 Task: Set up a custom toolbar layout optimized for a specific workflow or project type.
Action: Mouse moved to (81, 18)
Screenshot: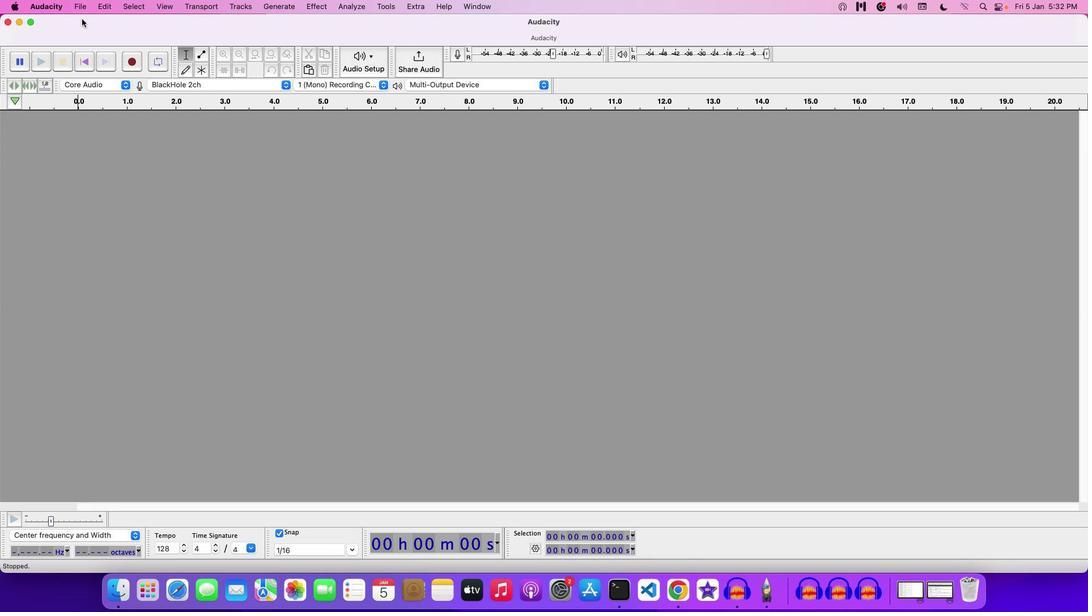 
Action: Mouse pressed left at (81, 18)
Screenshot: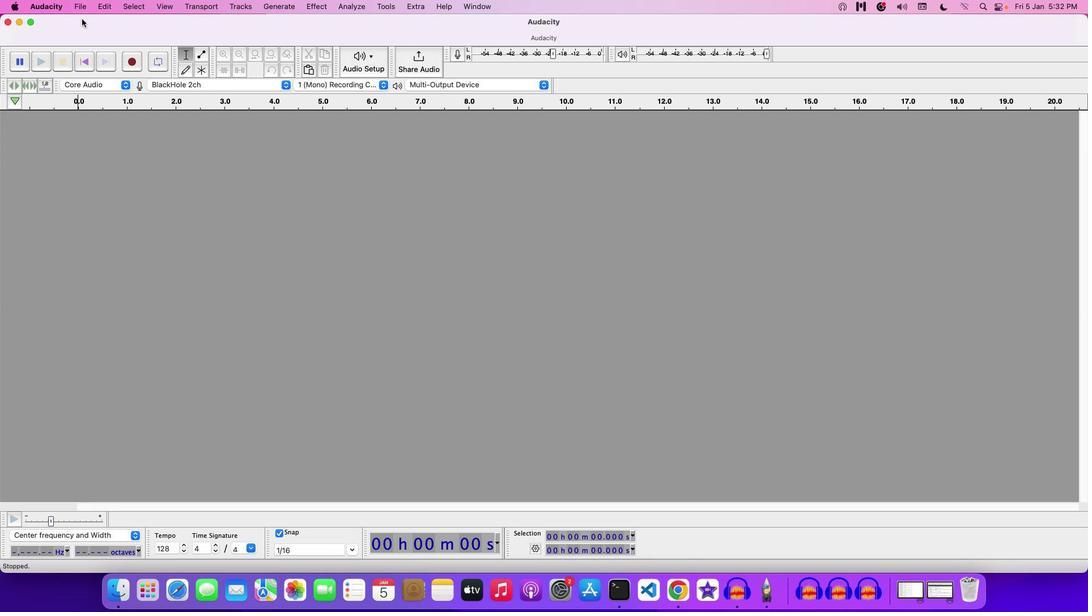 
Action: Mouse moved to (158, 8)
Screenshot: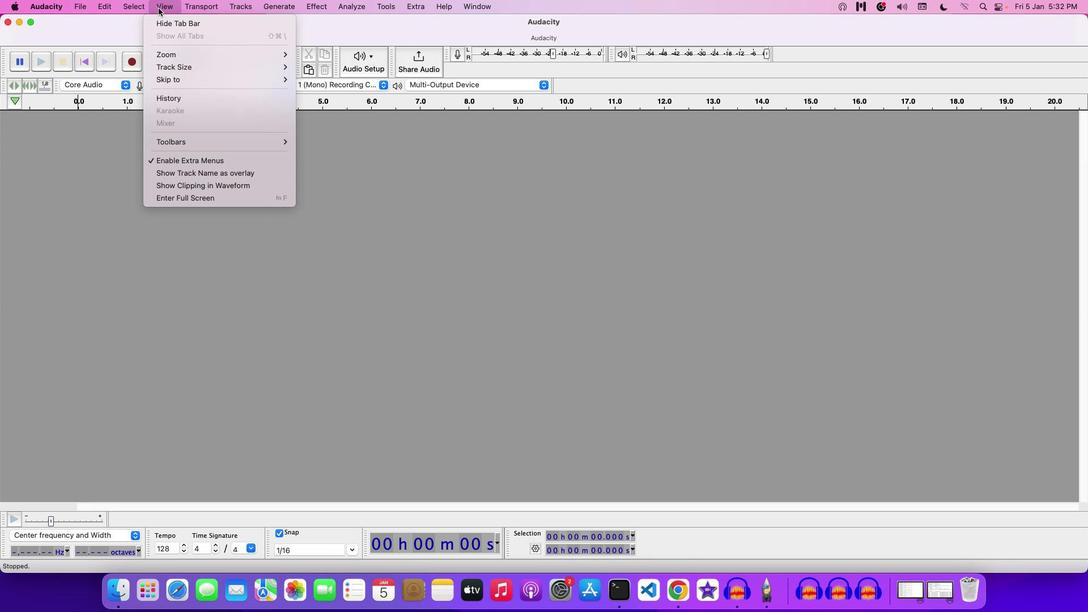
Action: Mouse pressed left at (158, 8)
Screenshot: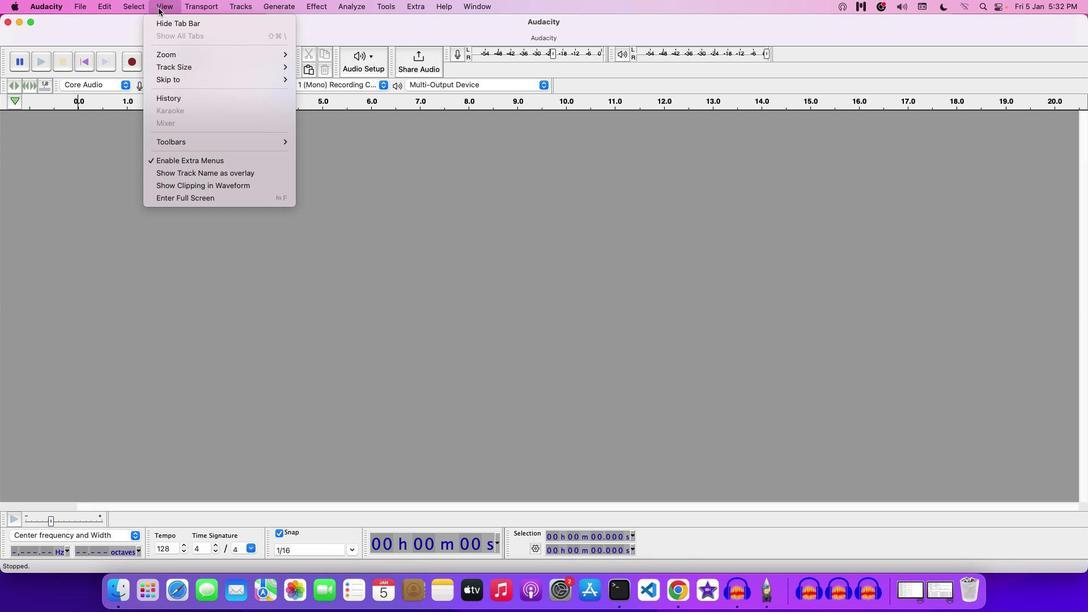 
Action: Mouse moved to (317, 139)
Screenshot: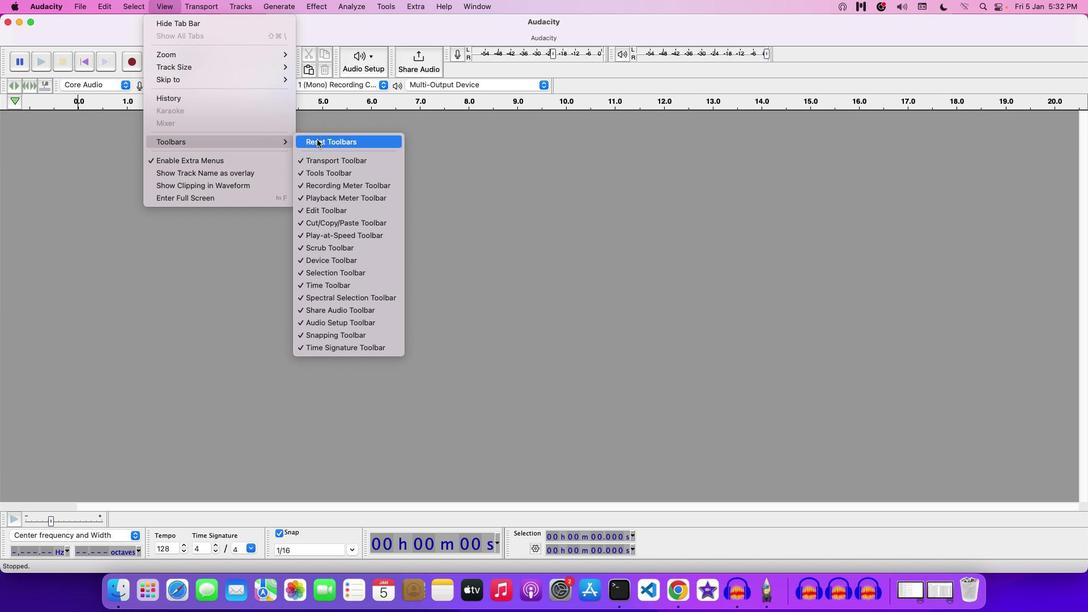 
Action: Mouse pressed left at (317, 139)
Screenshot: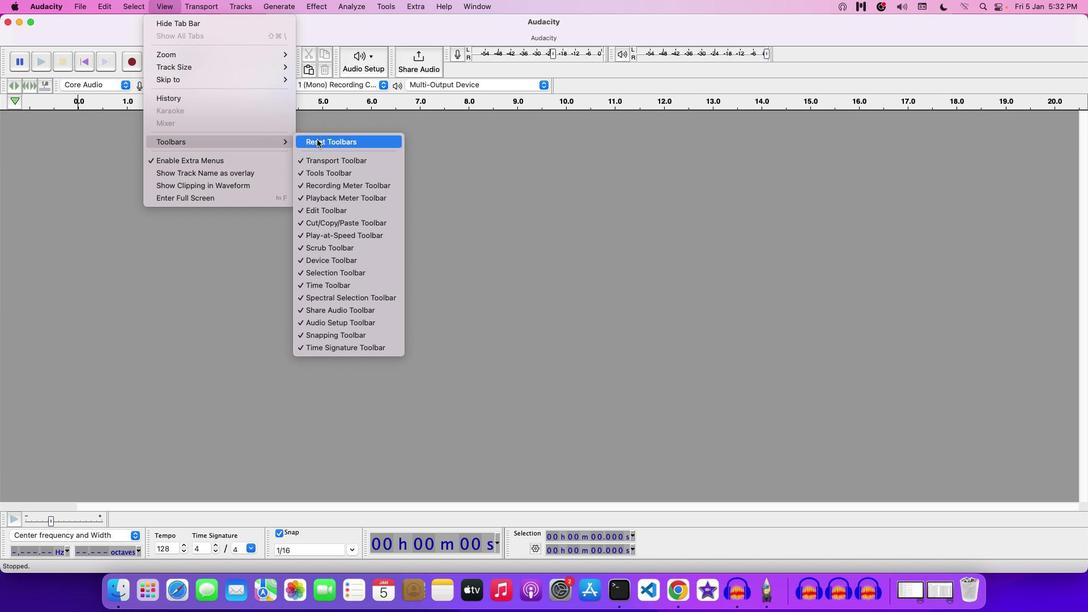 
Action: Mouse moved to (170, 8)
Screenshot: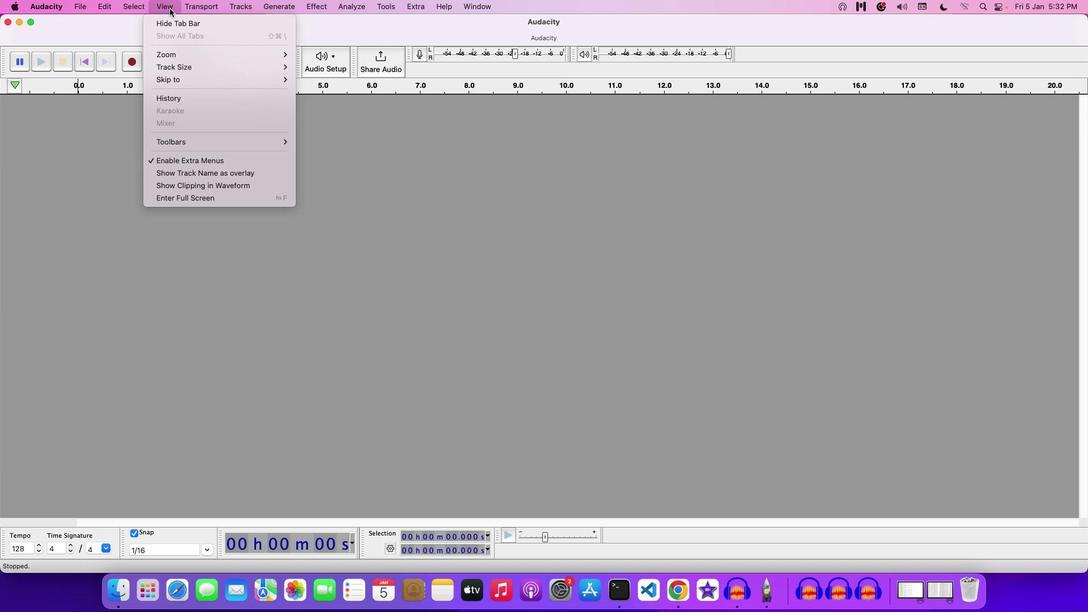 
Action: Mouse pressed left at (170, 8)
Screenshot: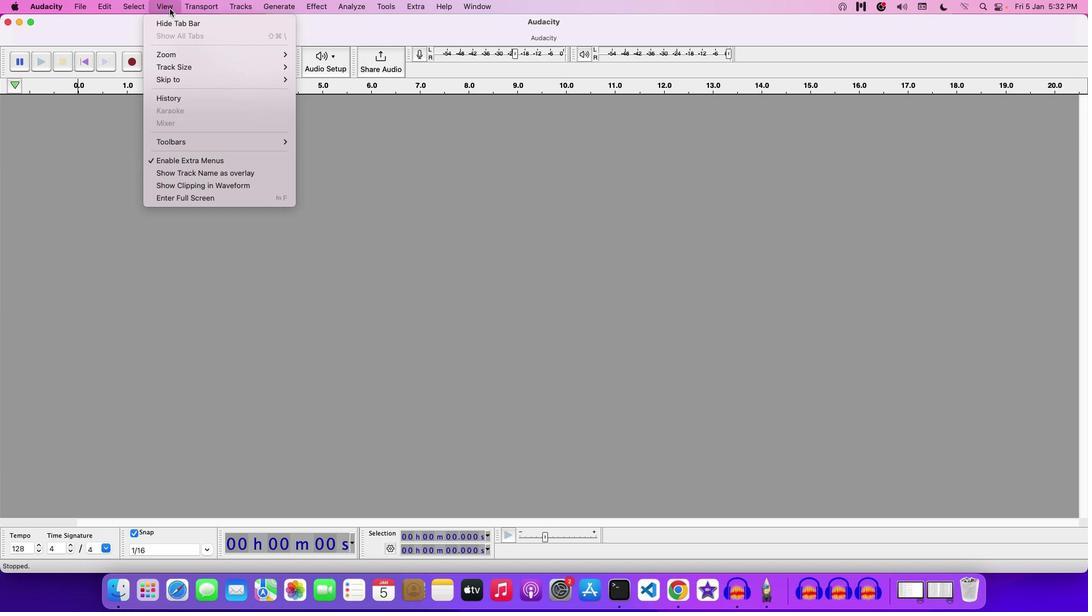 
Action: Mouse moved to (308, 221)
Screenshot: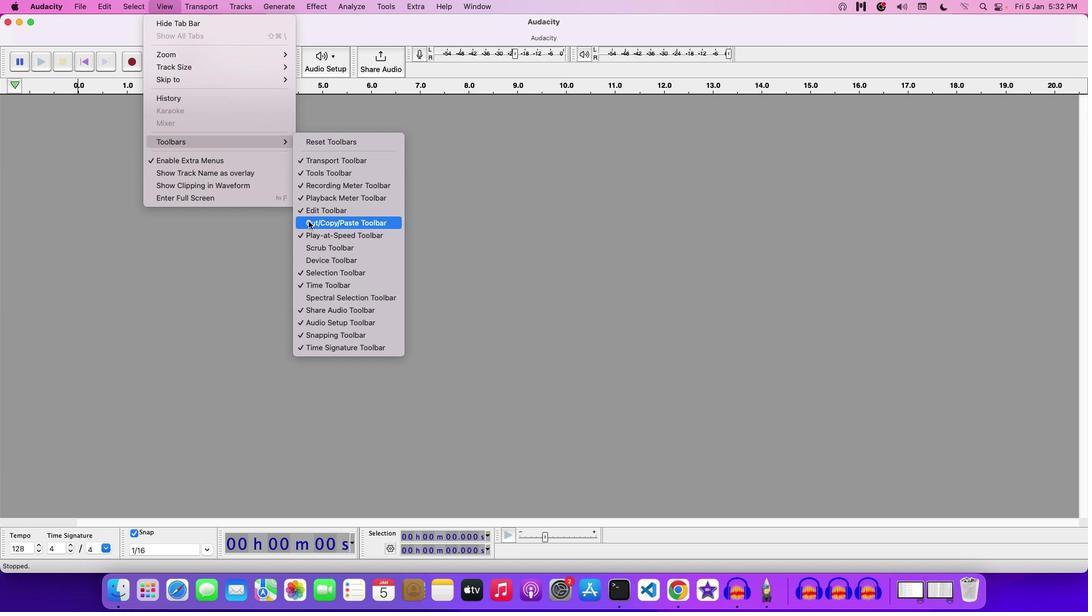 
Action: Mouse pressed left at (308, 221)
Screenshot: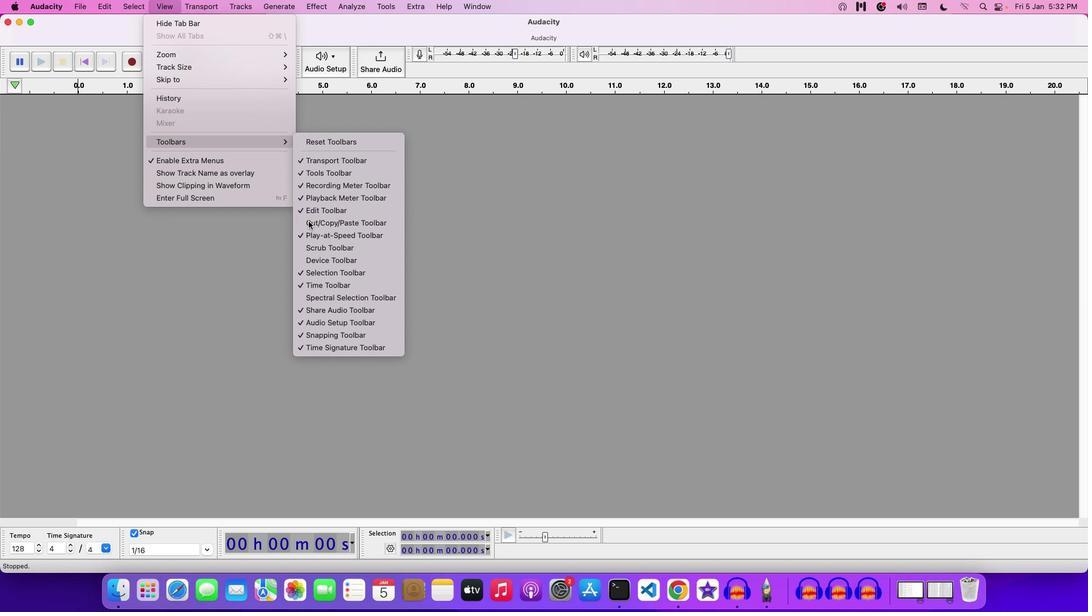 
Action: Mouse moved to (166, 11)
Screenshot: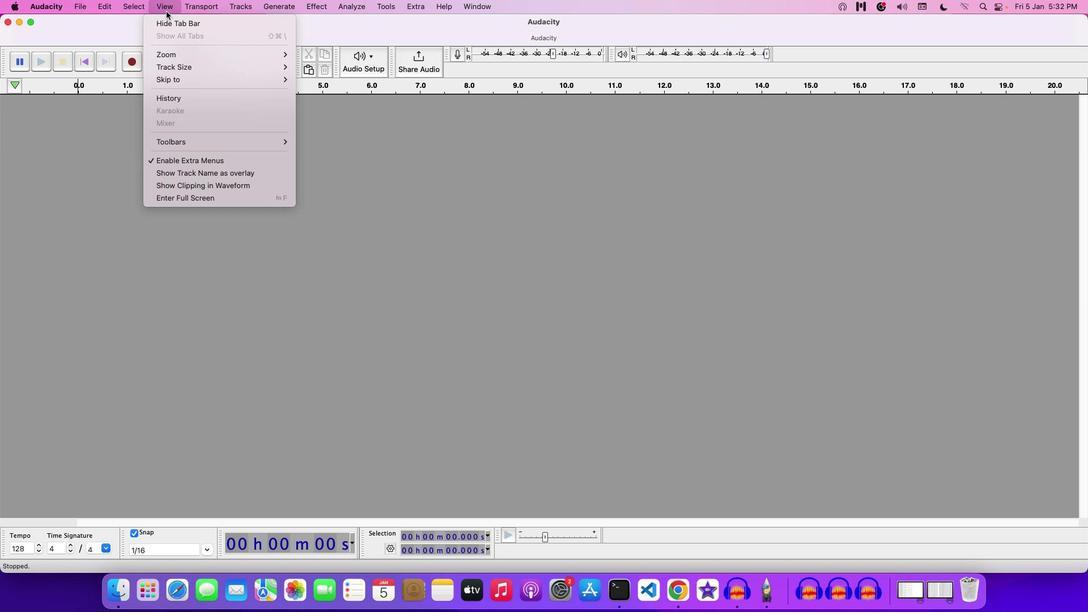 
Action: Mouse pressed left at (166, 11)
Screenshot: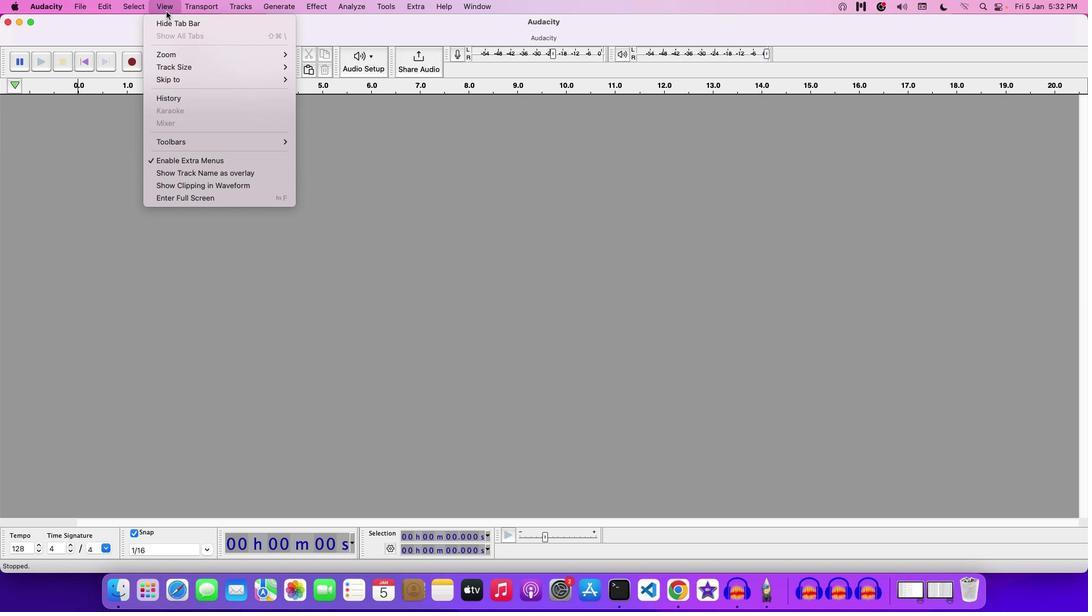 
Action: Mouse moved to (314, 257)
Screenshot: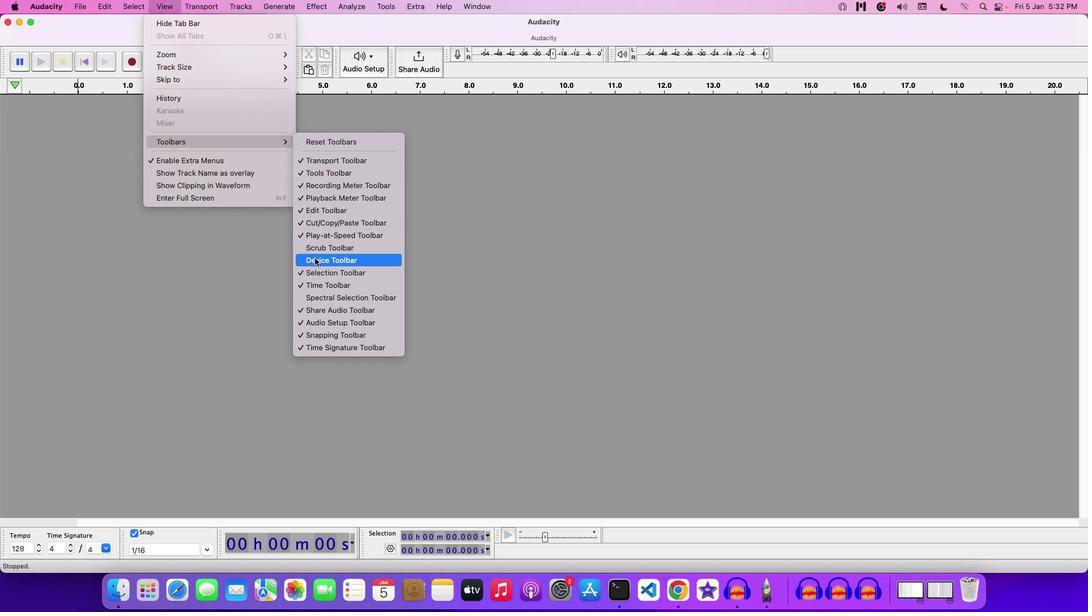 
Action: Mouse pressed left at (314, 257)
Screenshot: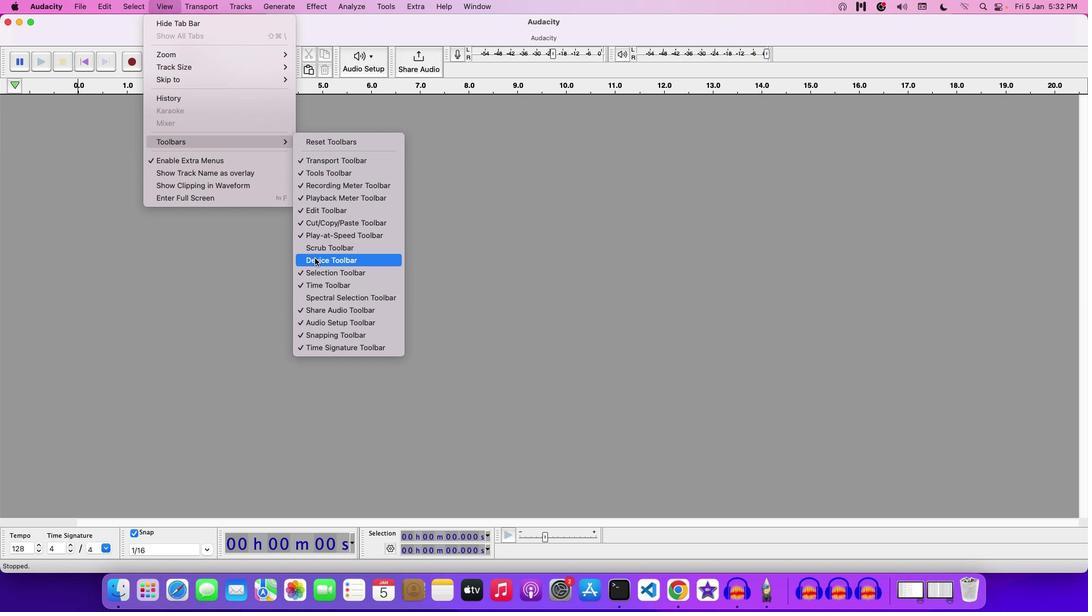 
Action: Mouse moved to (163, 5)
Screenshot: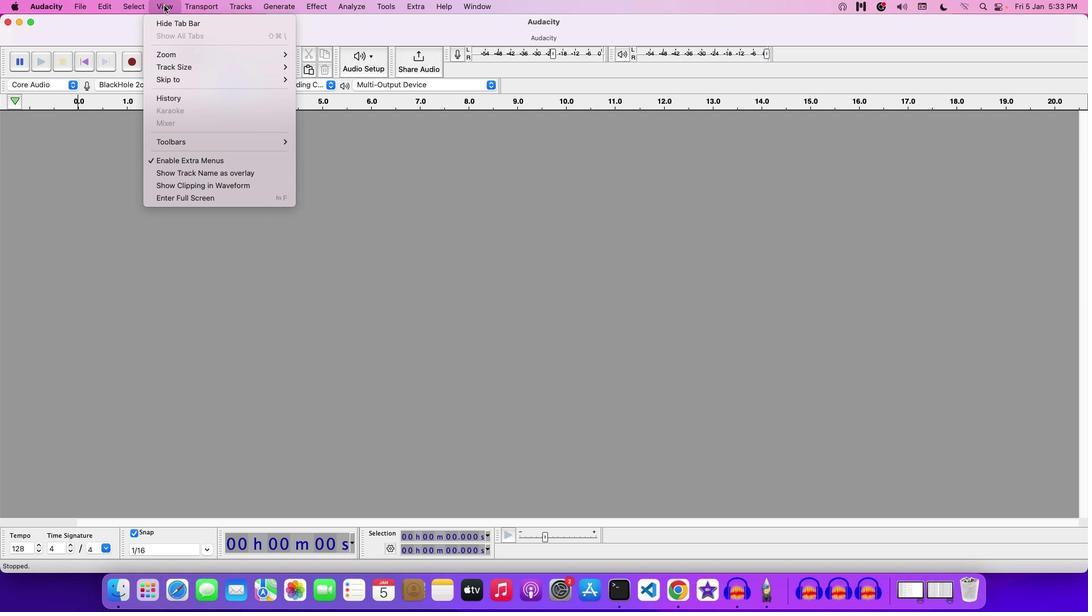 
Action: Mouse pressed left at (163, 5)
Screenshot: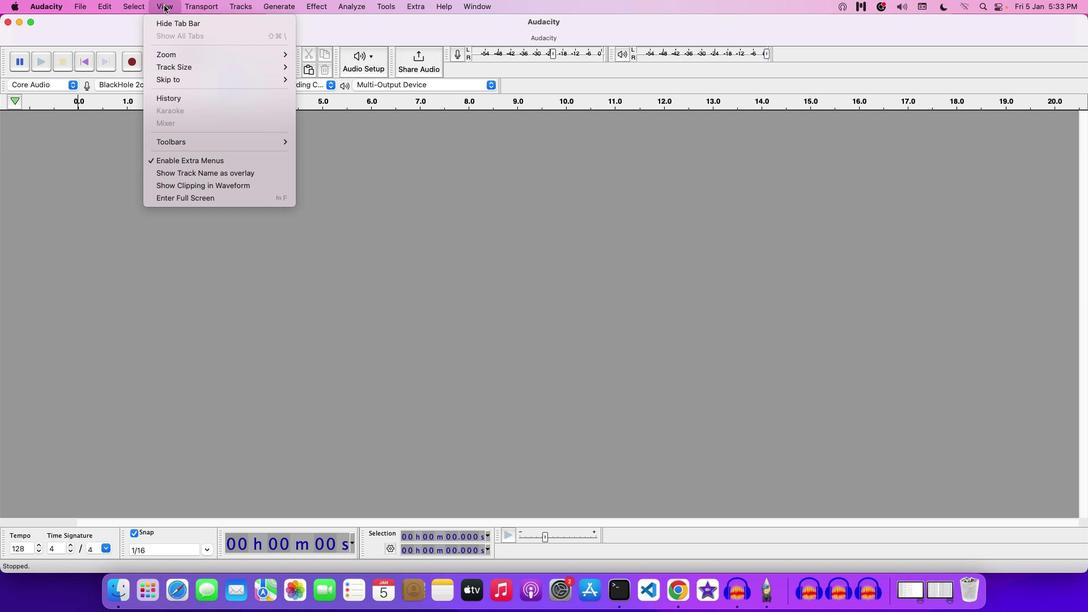 
Action: Mouse moved to (314, 249)
Screenshot: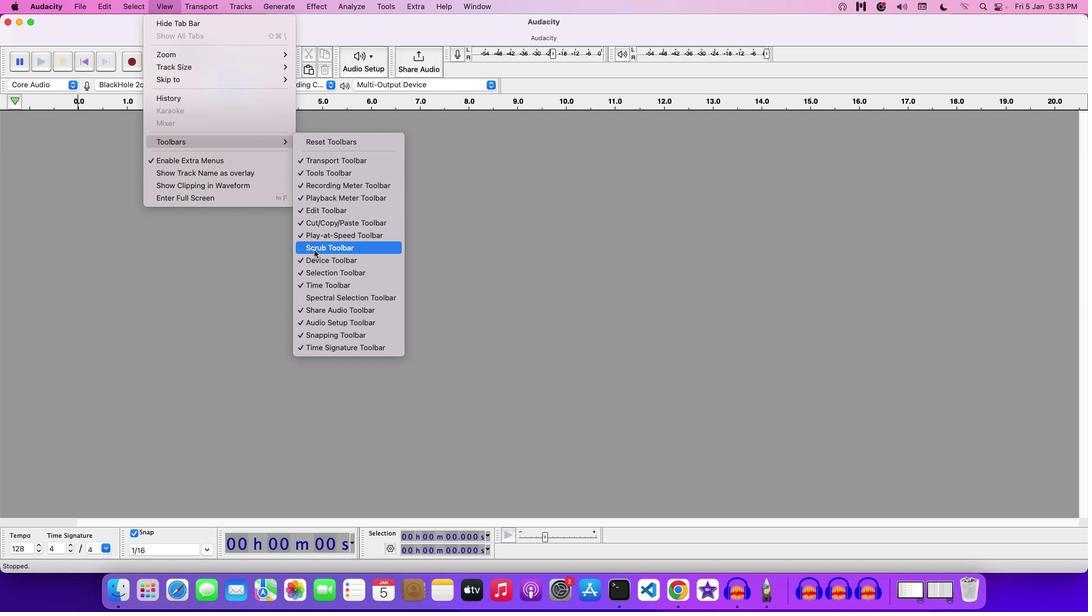 
Action: Mouse pressed left at (314, 249)
Screenshot: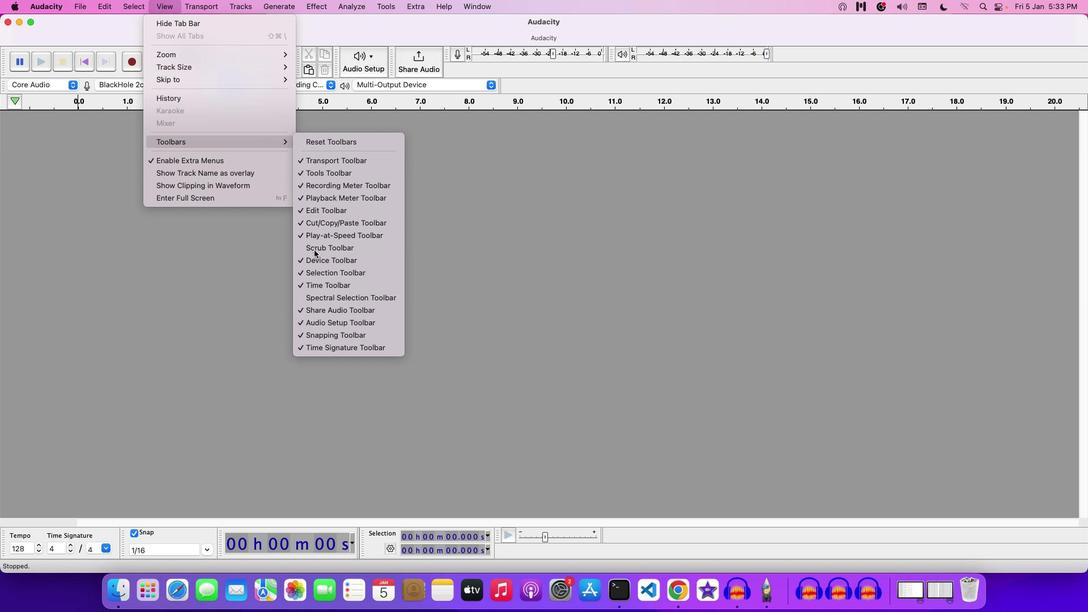 
Action: Mouse moved to (158, 9)
Screenshot: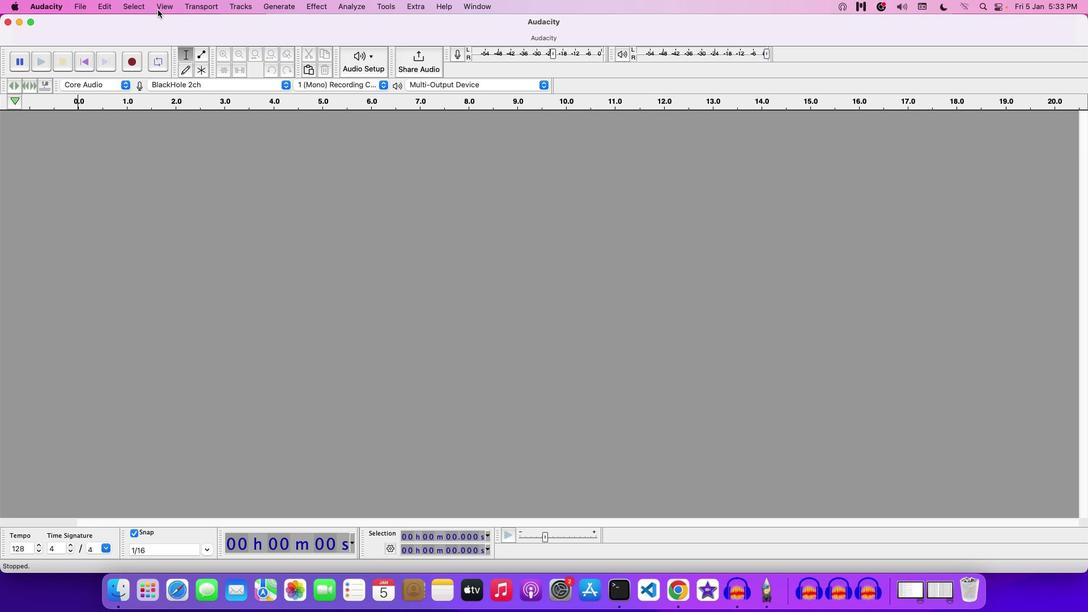 
Action: Mouse pressed left at (158, 9)
Screenshot: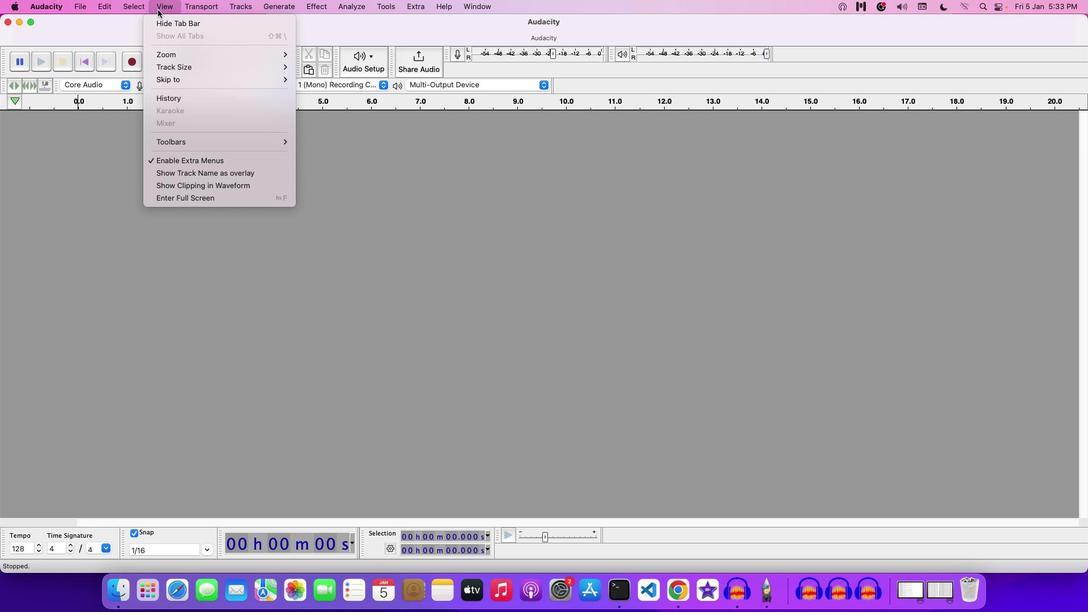 
Action: Mouse moved to (333, 296)
Screenshot: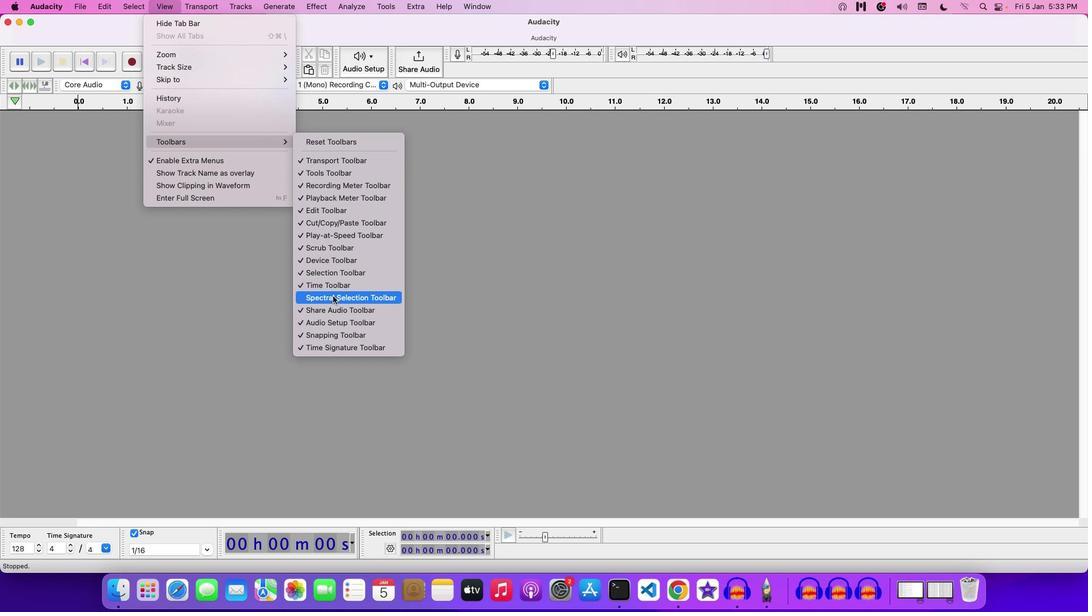 
Action: Mouse pressed left at (333, 296)
Screenshot: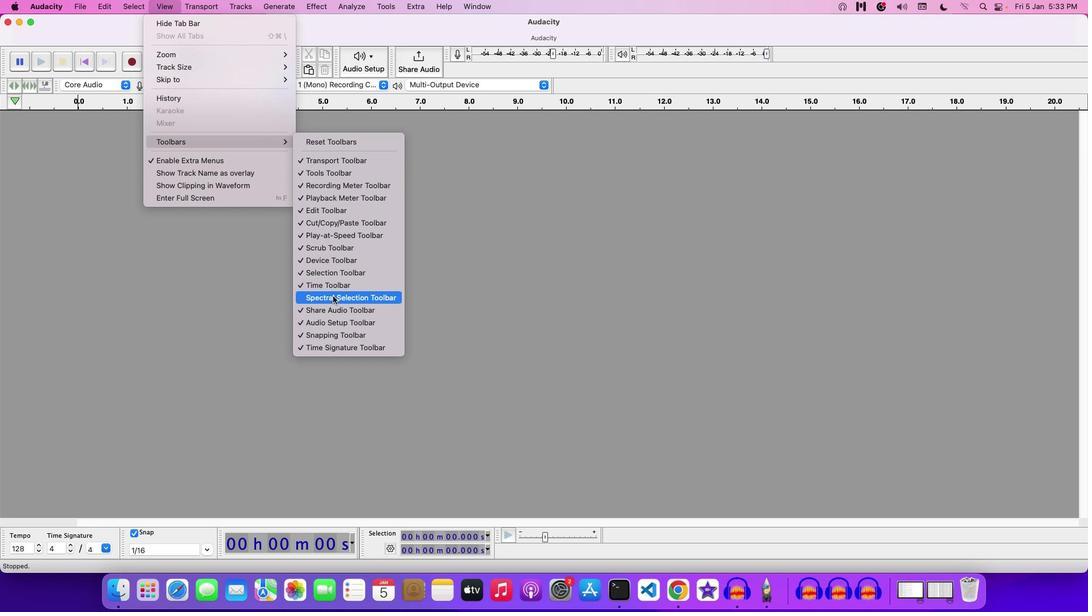 
Action: Mouse moved to (162, 10)
Screenshot: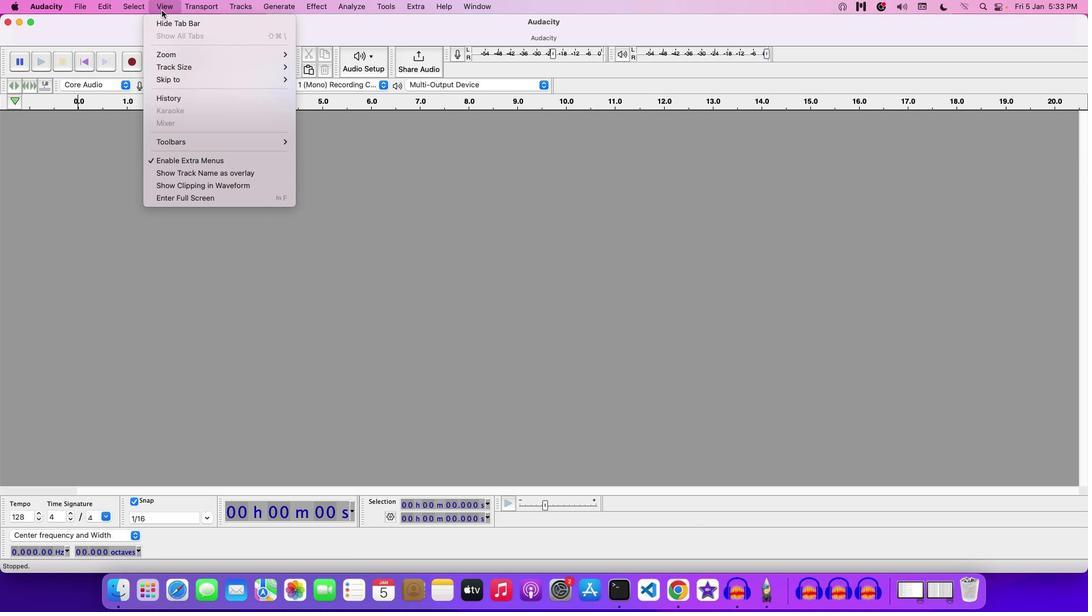 
Action: Mouse pressed left at (162, 10)
Screenshot: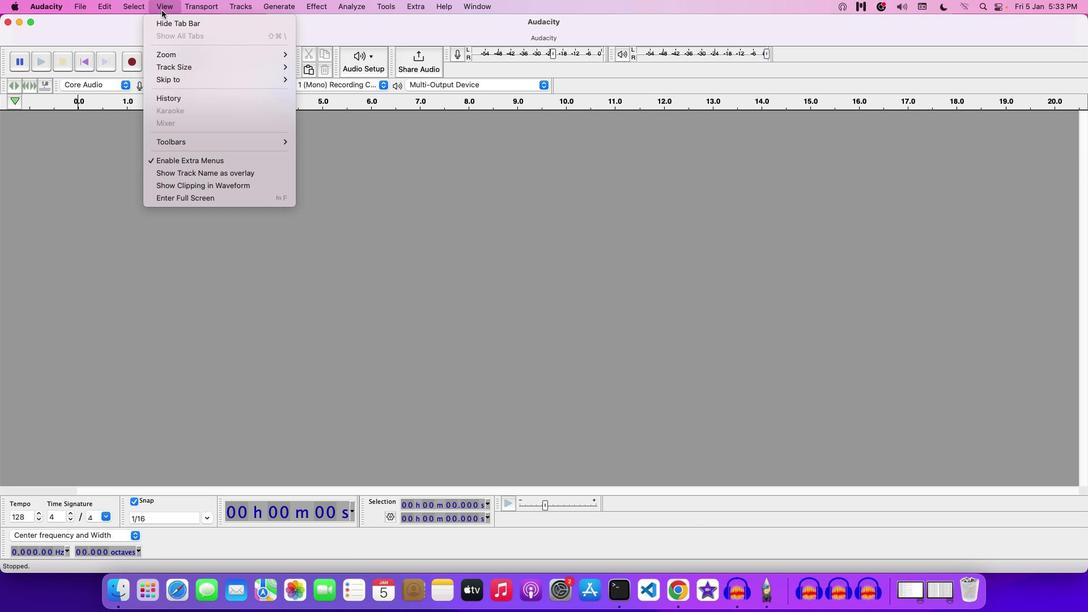 
Action: Mouse moved to (176, 145)
Screenshot: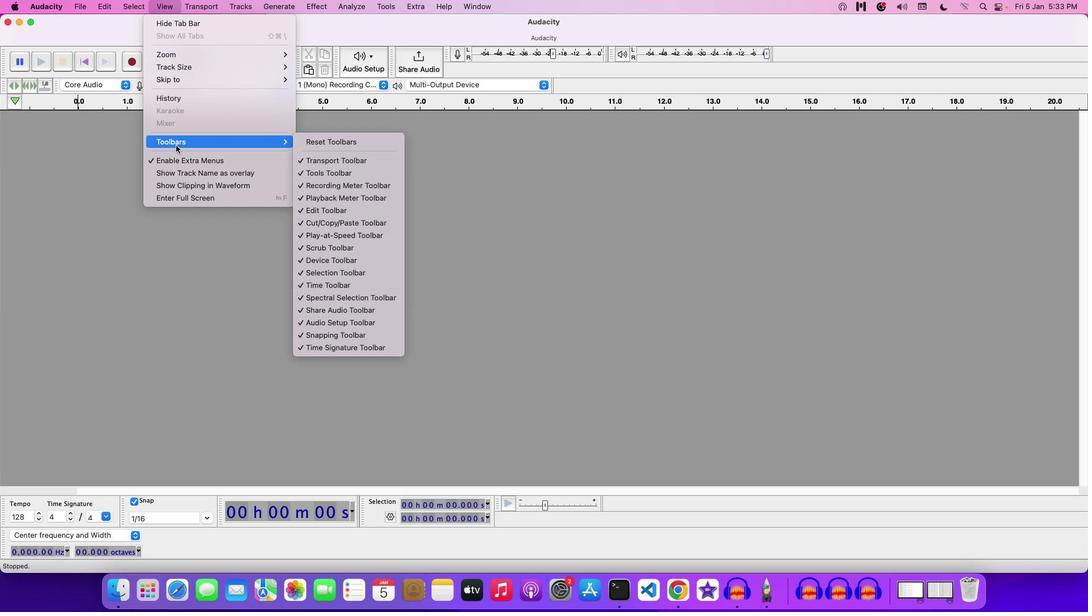 
Action: Mouse pressed left at (176, 145)
Screenshot: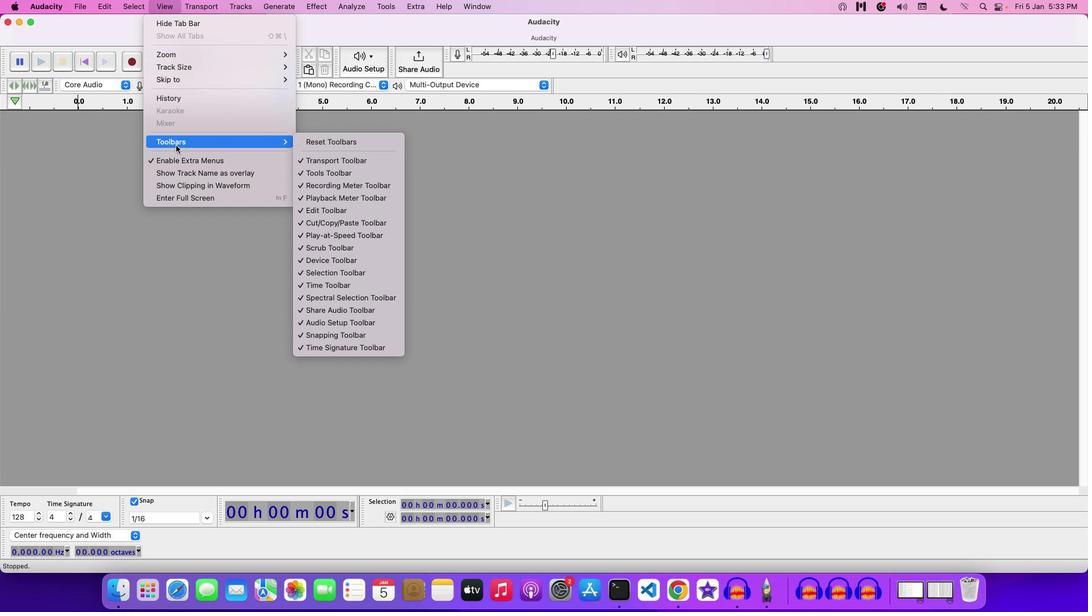 
Action: Mouse moved to (455, 131)
Screenshot: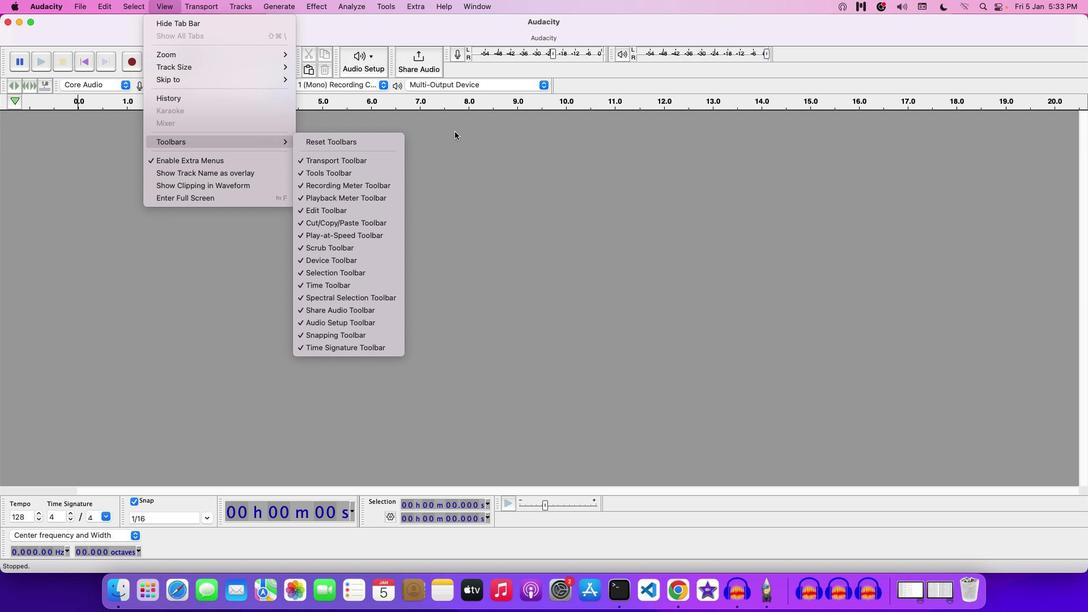
Action: Mouse pressed left at (455, 131)
Screenshot: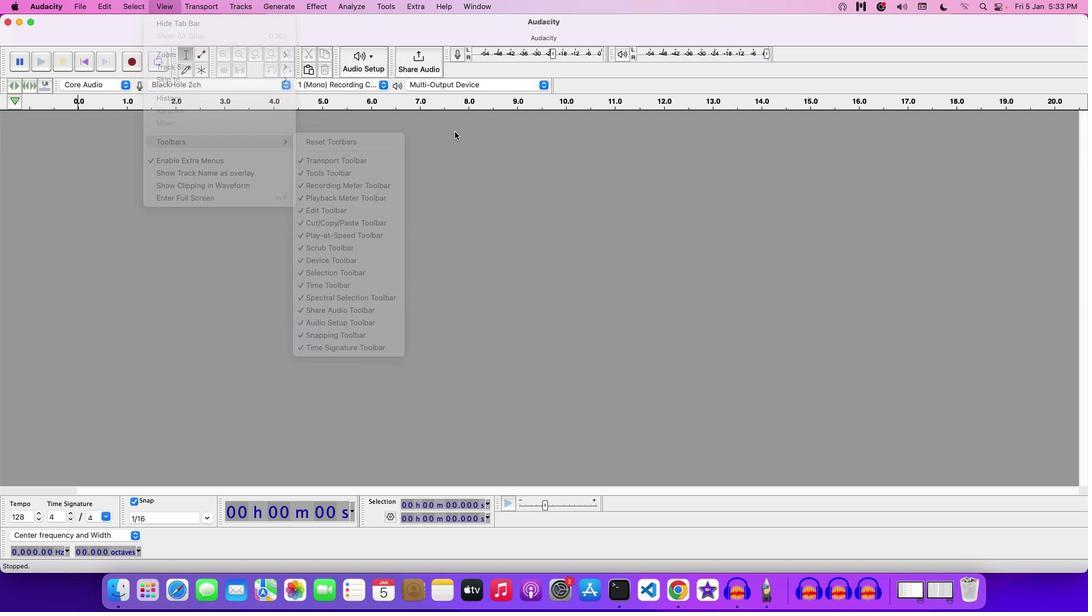 
Action: Mouse moved to (76, 7)
Screenshot: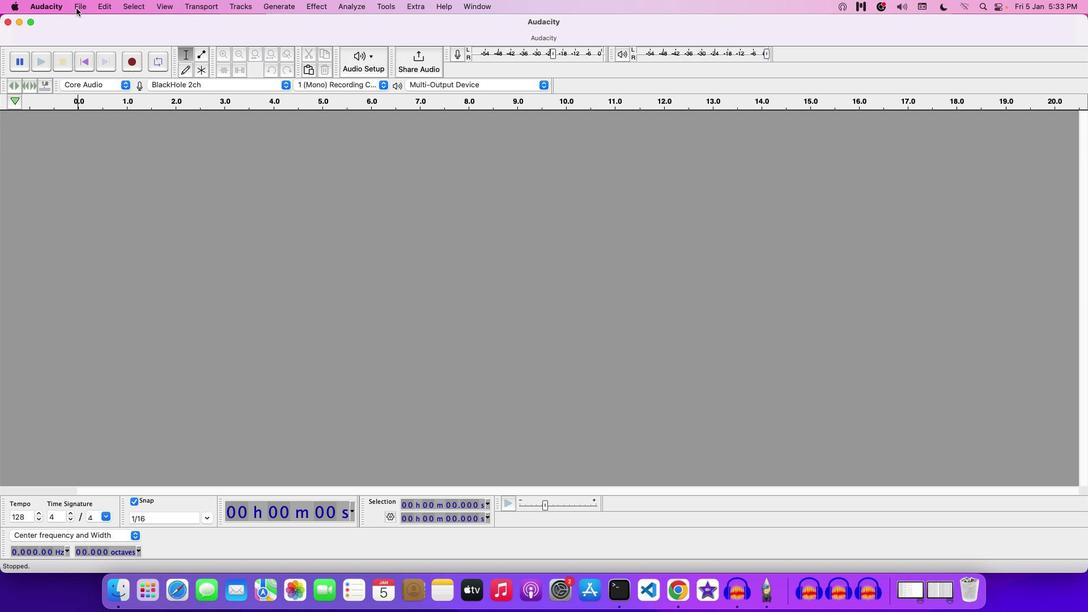 
Action: Mouse pressed left at (76, 7)
Screenshot: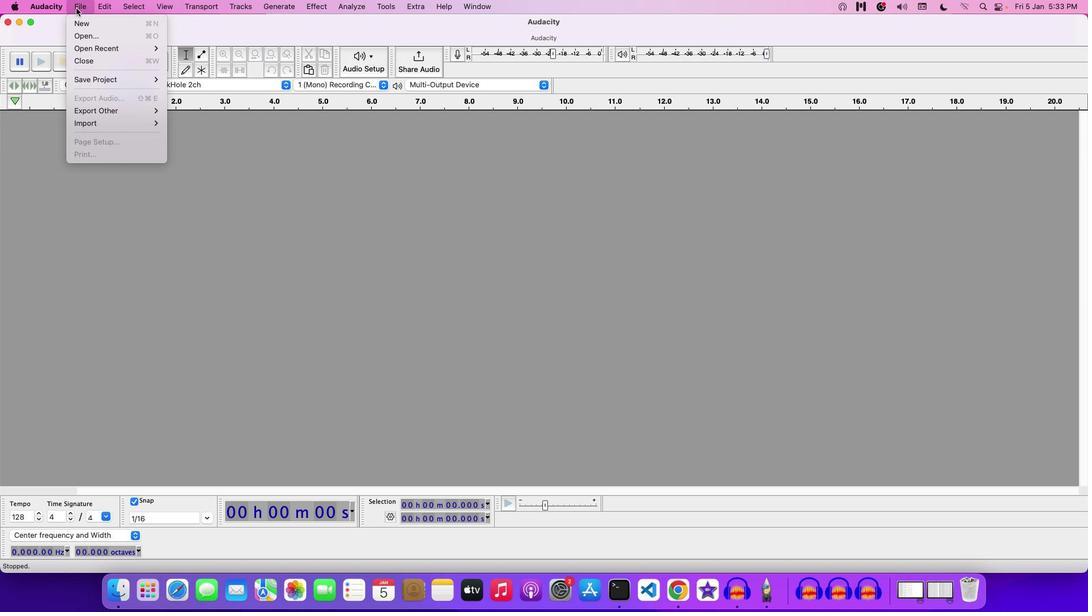 
Action: Mouse moved to (189, 79)
Screenshot: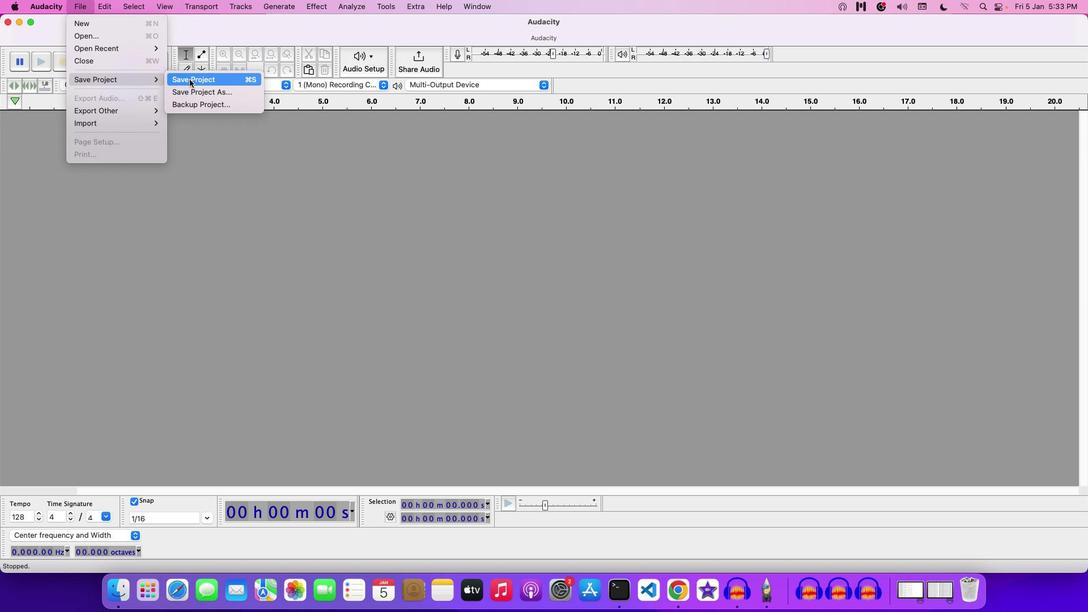
Action: Mouse pressed left at (189, 79)
Screenshot: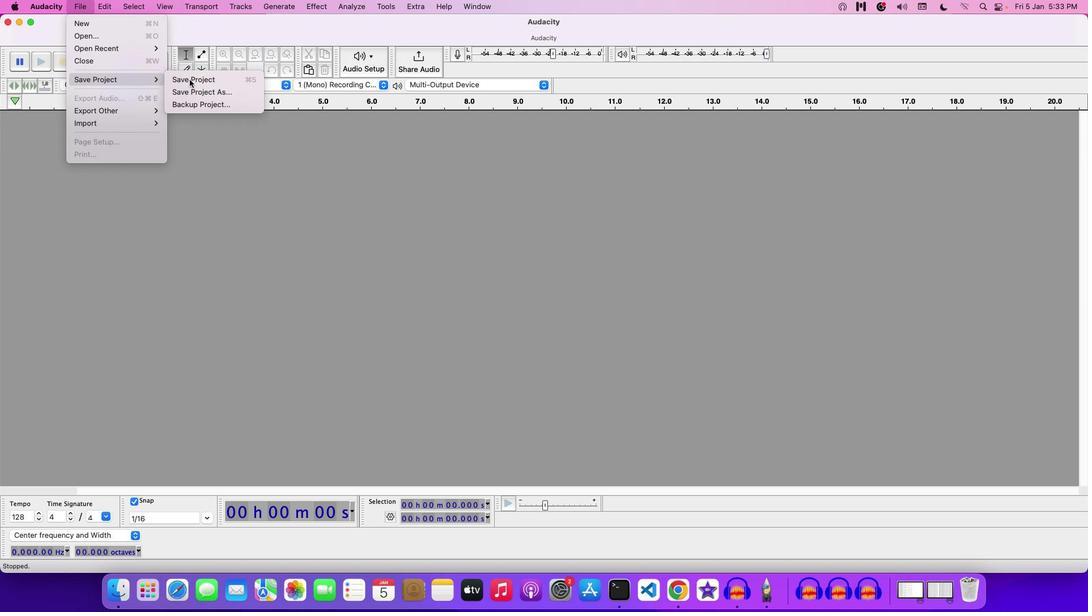 
Action: Mouse moved to (514, 202)
Screenshot: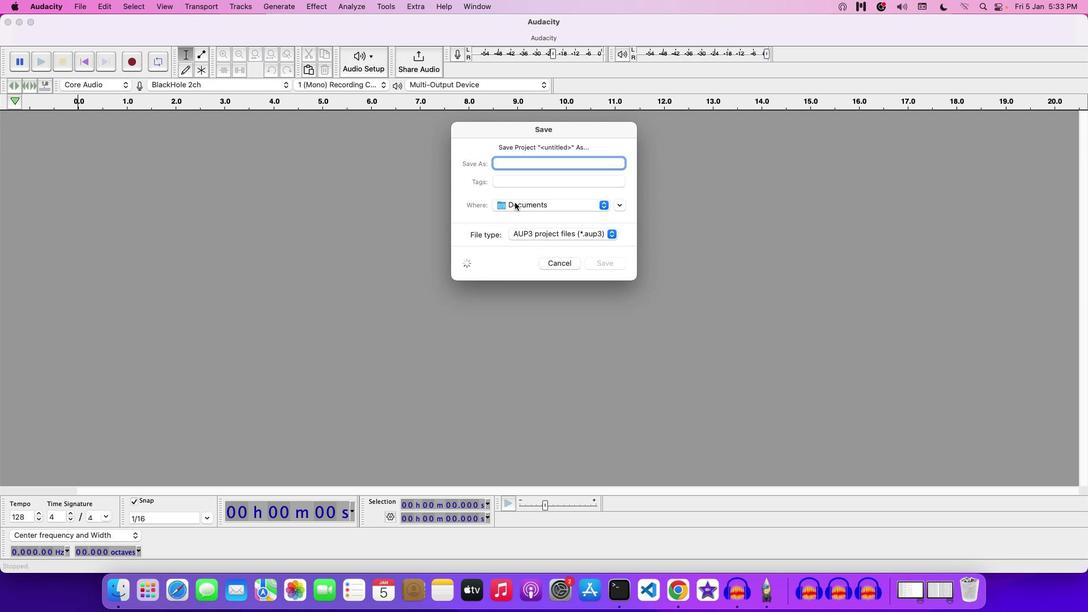 
Action: Key pressed 'C''U''S''T''O''M''I''Z''I''N''G'Key.space'A''U'Key.backspaceKey.backspace'T''O''O''L''B''A''R'Key.enter
Screenshot: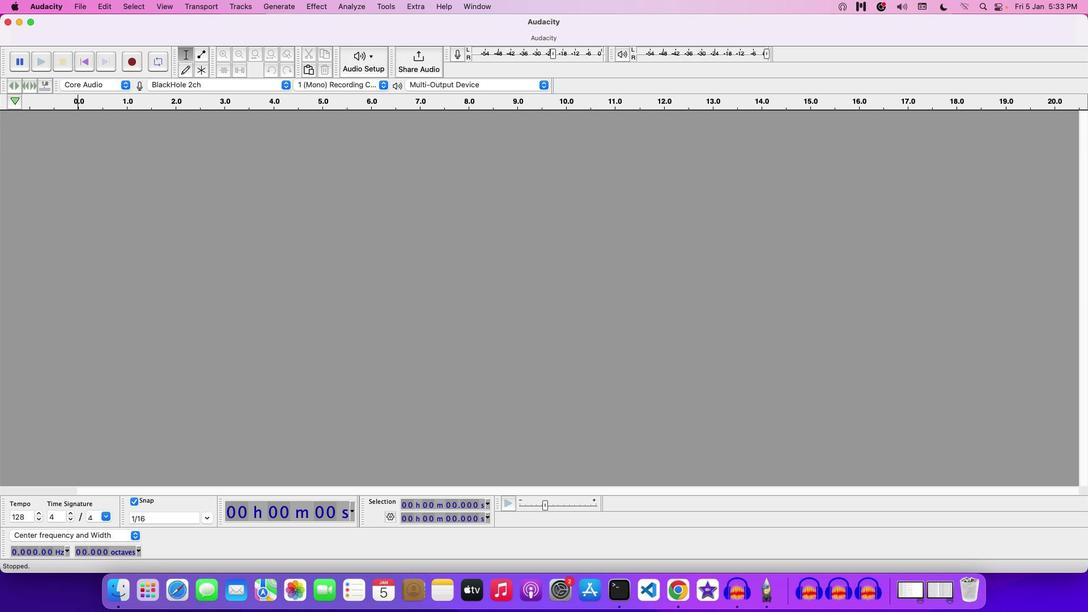 
Action: Mouse moved to (488, 158)
Screenshot: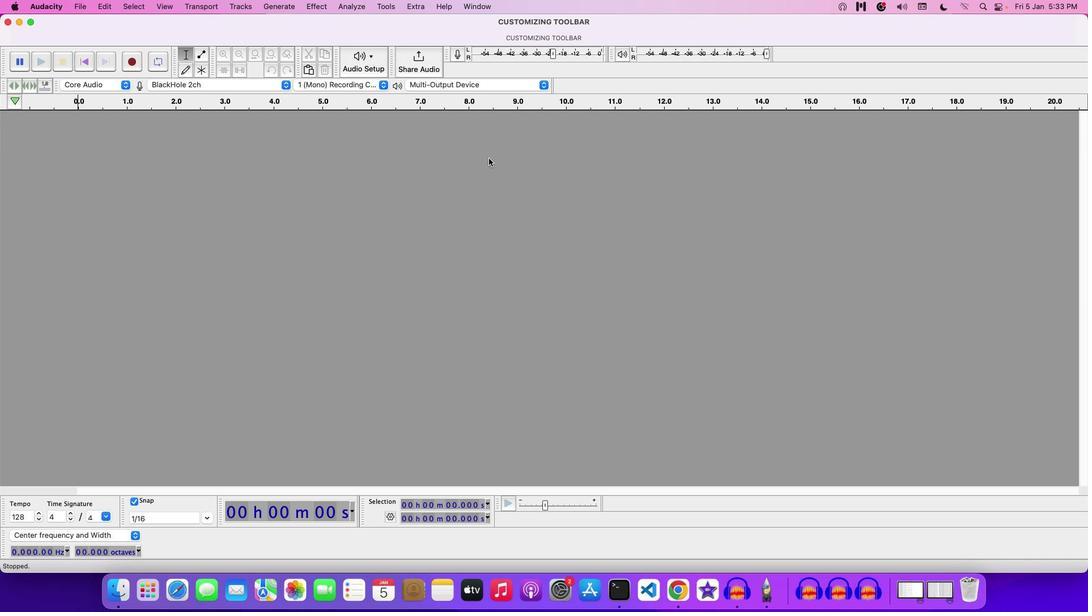 
